 Task: Use the formula "IMPRODUCT" in spreadsheet "Project portfolio".
Action: Mouse moved to (83, 329)
Screenshot: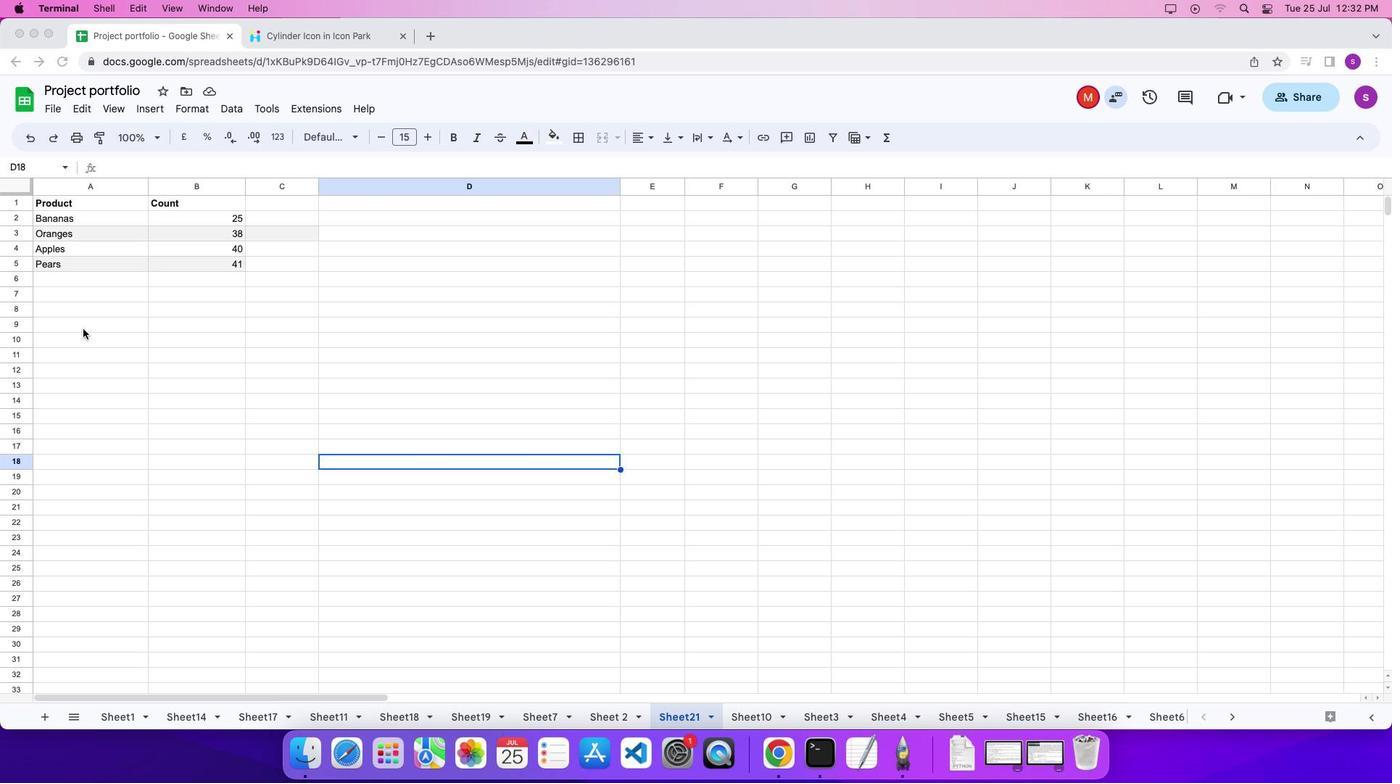 
Action: Mouse pressed left at (83, 329)
Screenshot: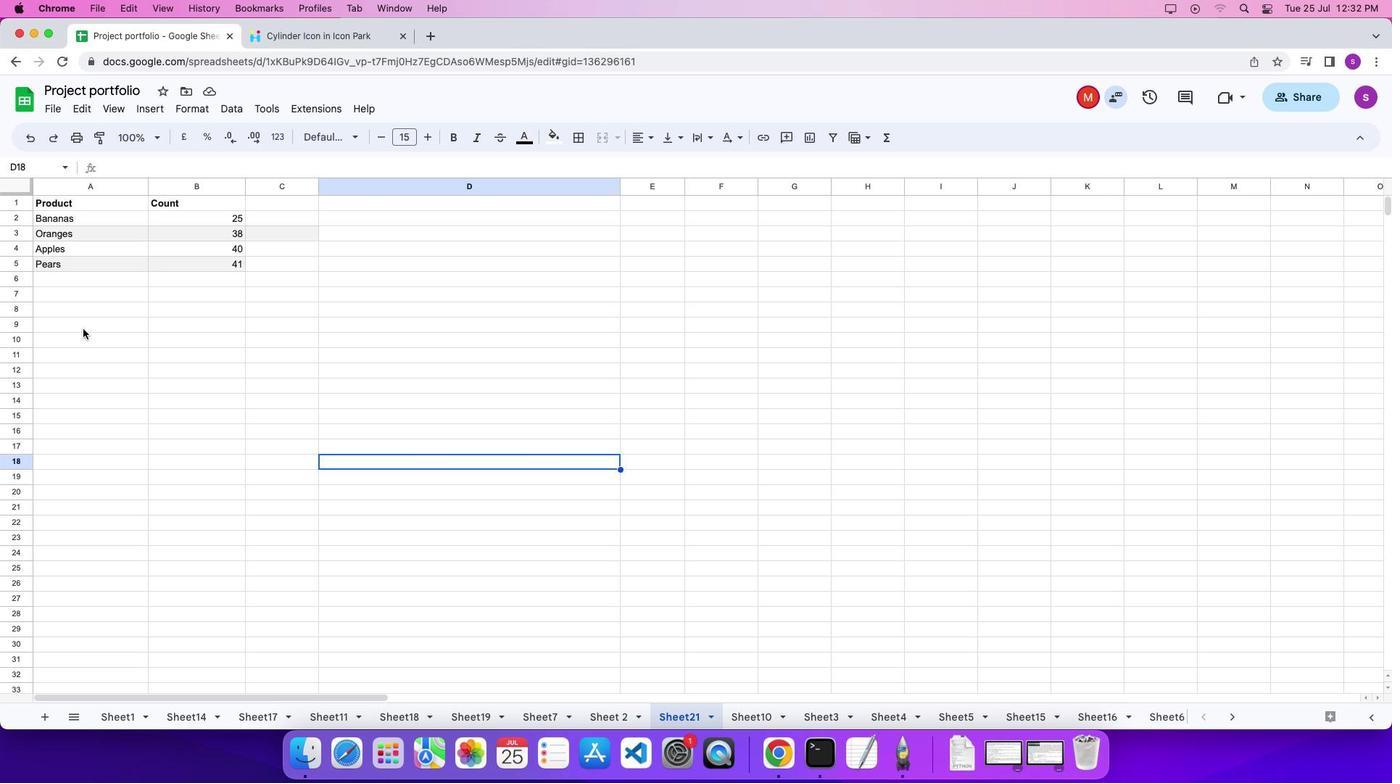 
Action: Mouse pressed left at (83, 329)
Screenshot: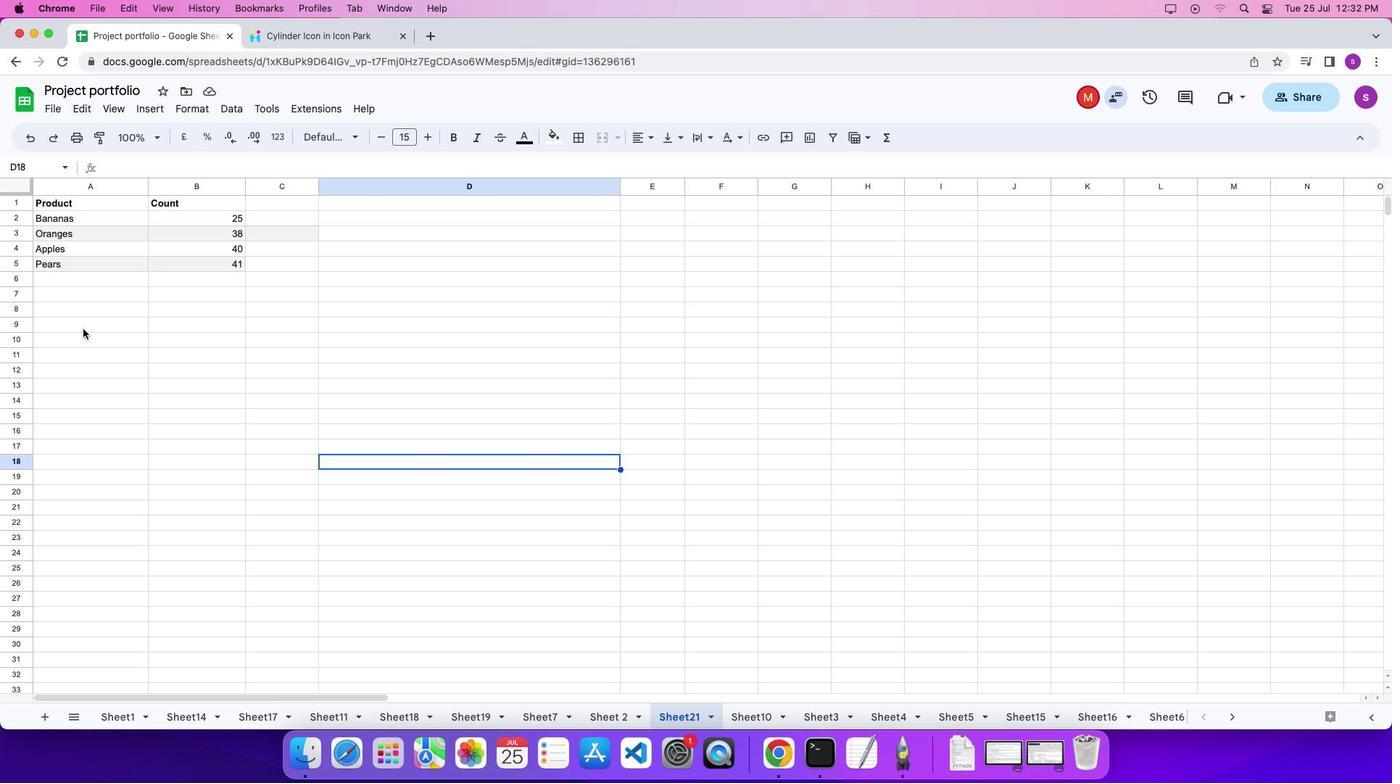 
Action: Key pressed '='
Screenshot: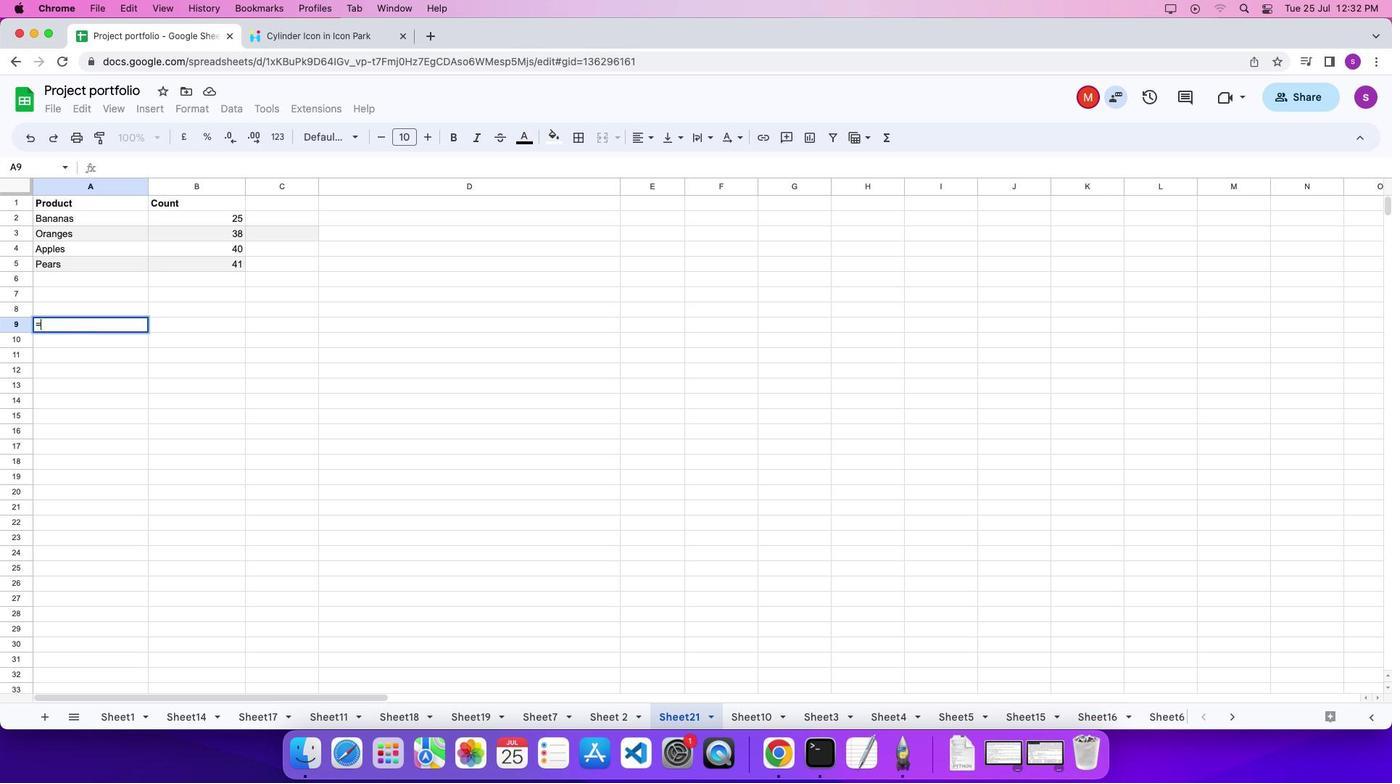 
Action: Mouse moved to (891, 134)
Screenshot: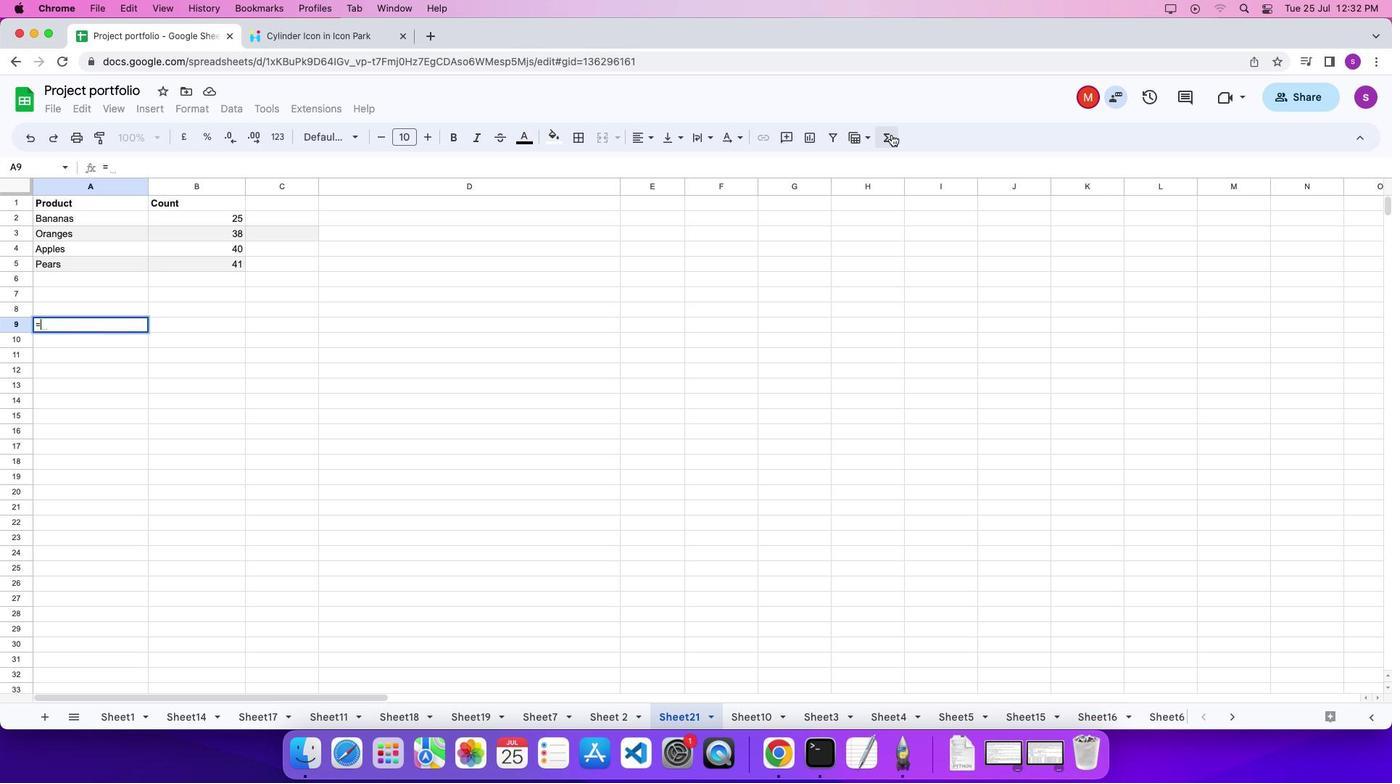 
Action: Mouse pressed left at (891, 134)
Screenshot: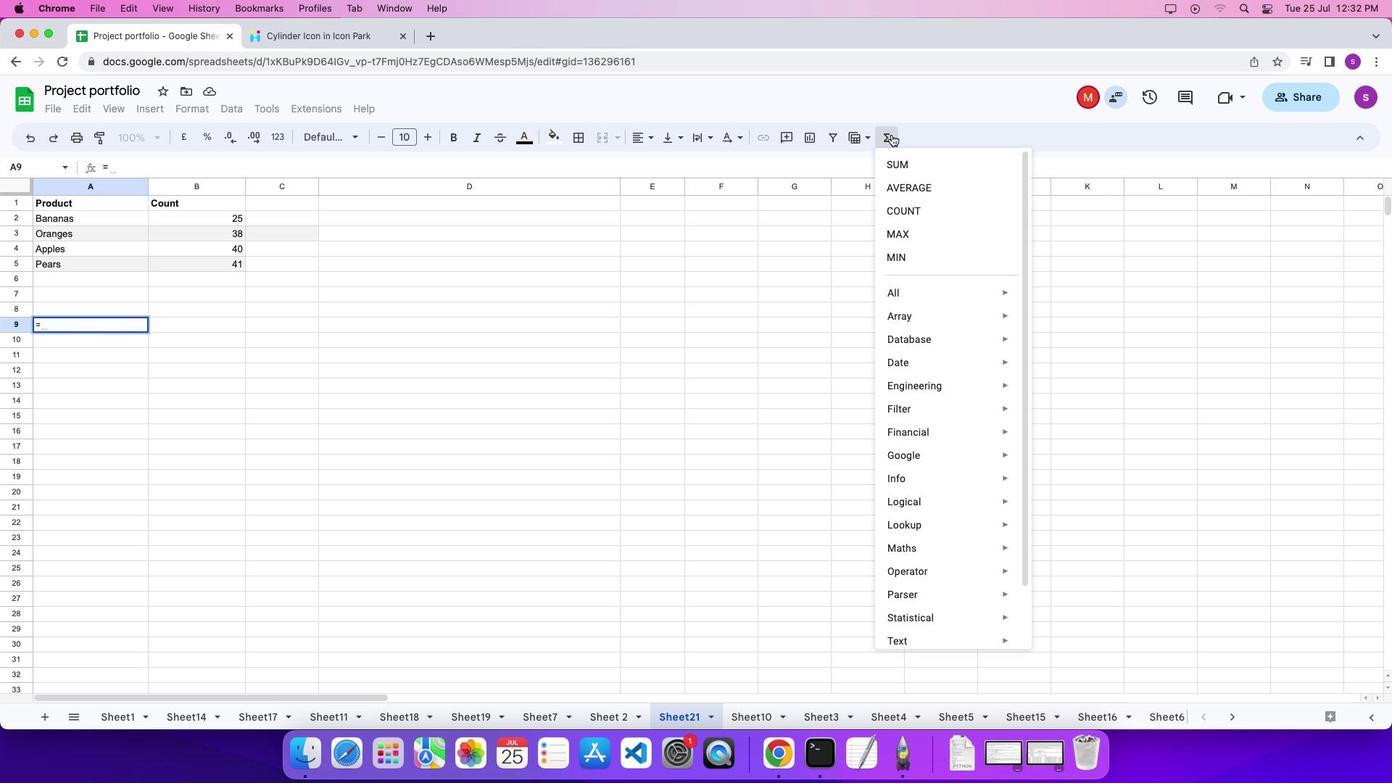 
Action: Mouse moved to (1086, 471)
Screenshot: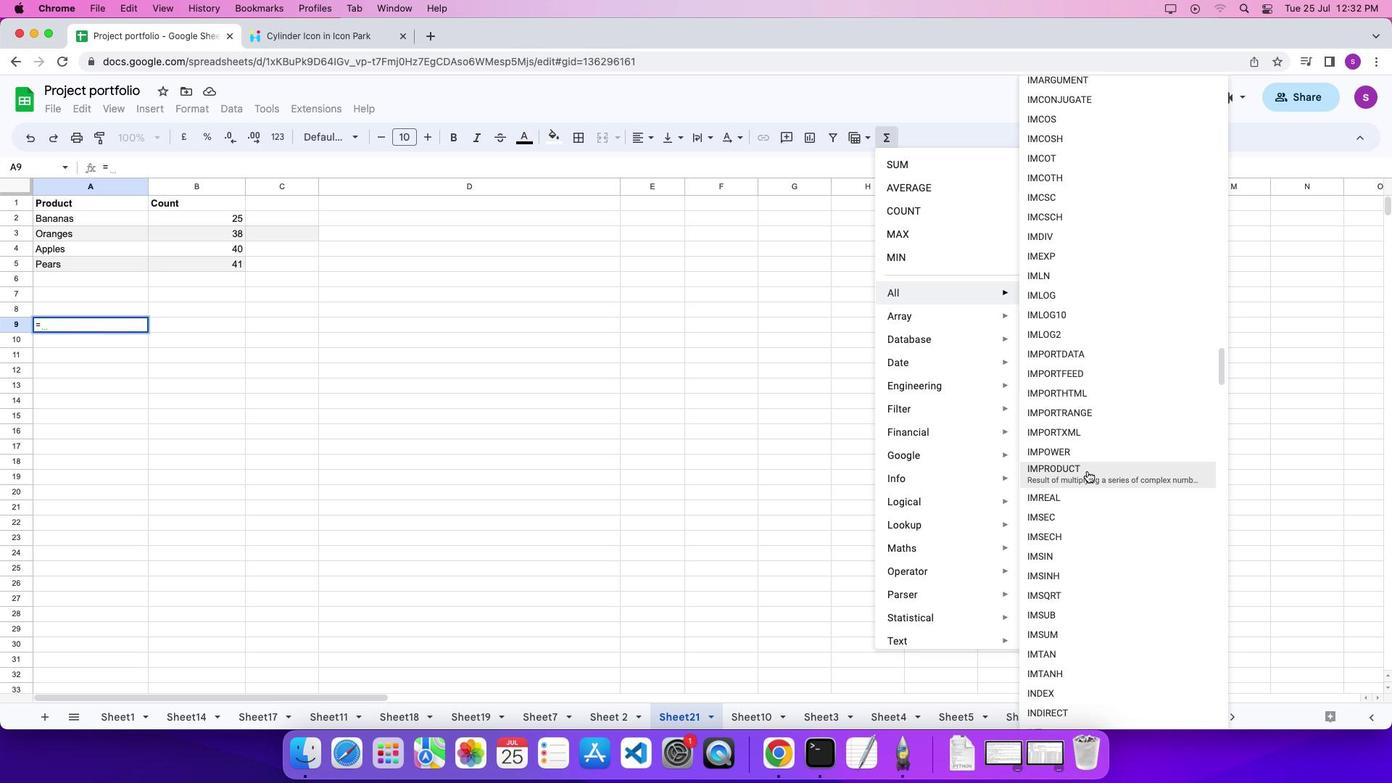 
Action: Mouse pressed left at (1086, 471)
Screenshot: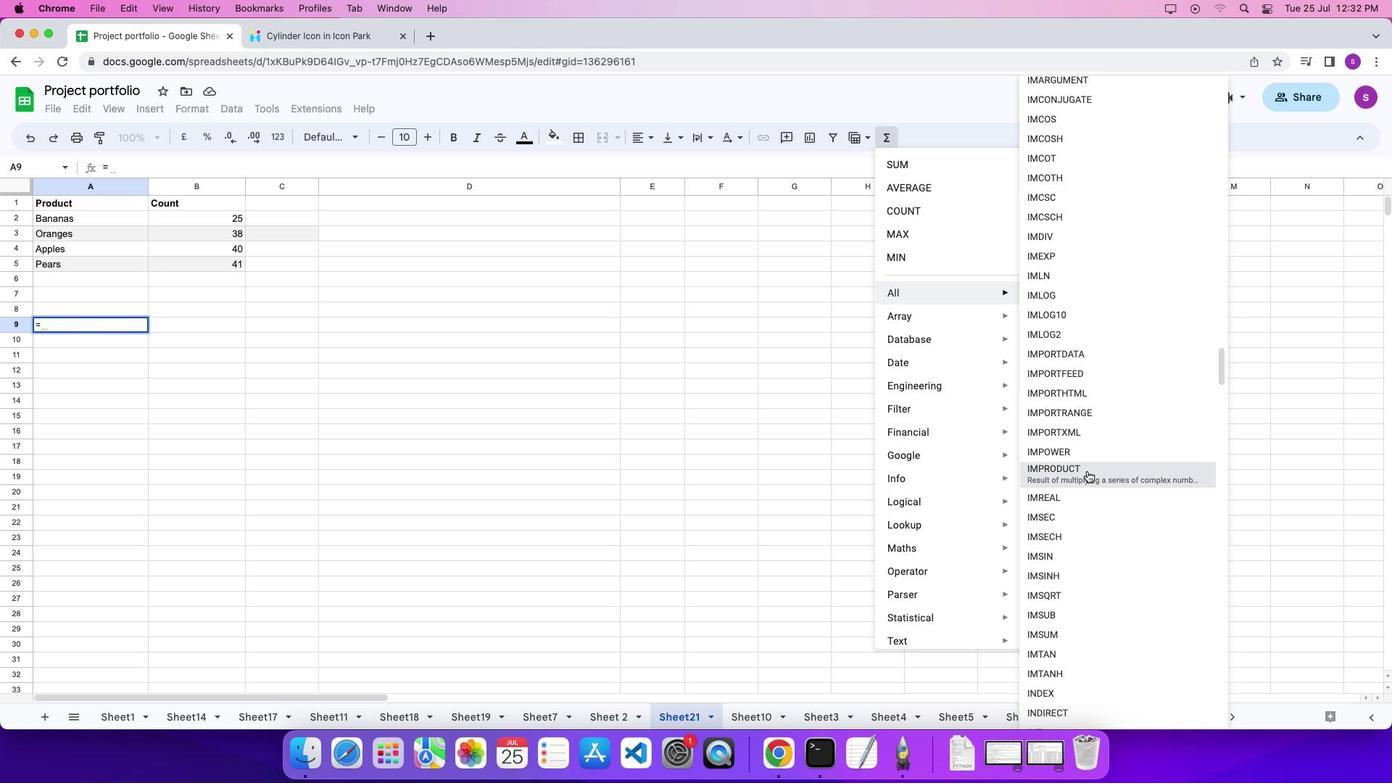
Action: Mouse moved to (957, 459)
Screenshot: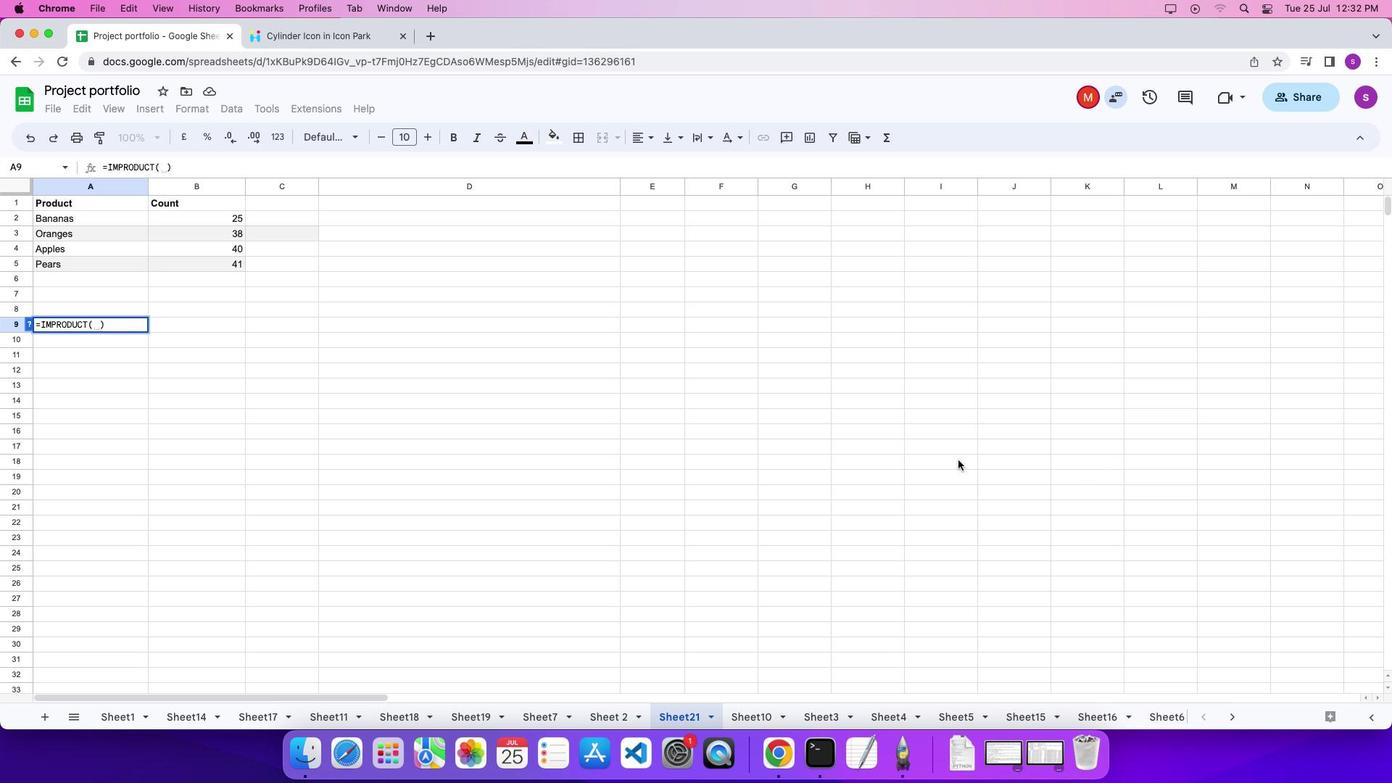 
Action: Key pressed Key.shift_r'"''3''+''4''i'Key.shift_r'"'','
Screenshot: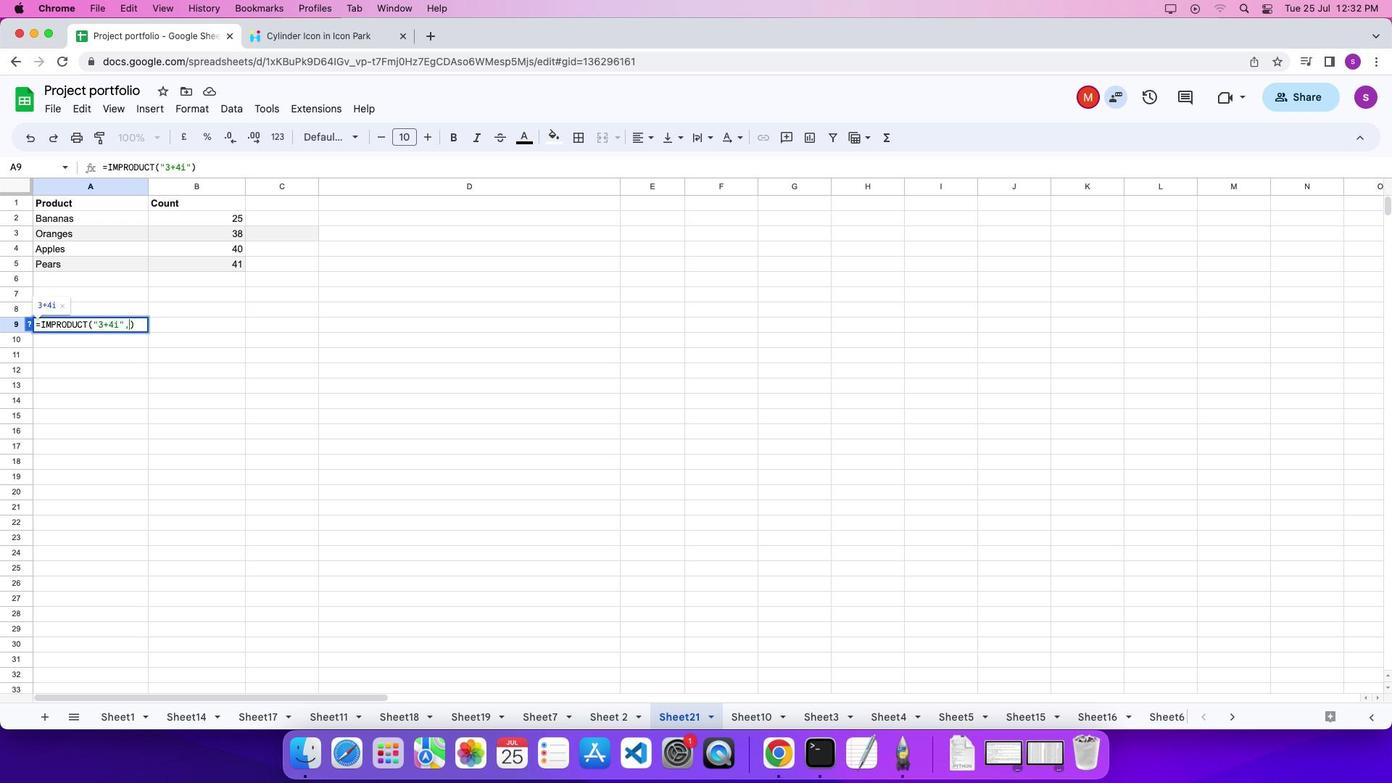 
Action: Mouse moved to (957, 459)
Screenshot: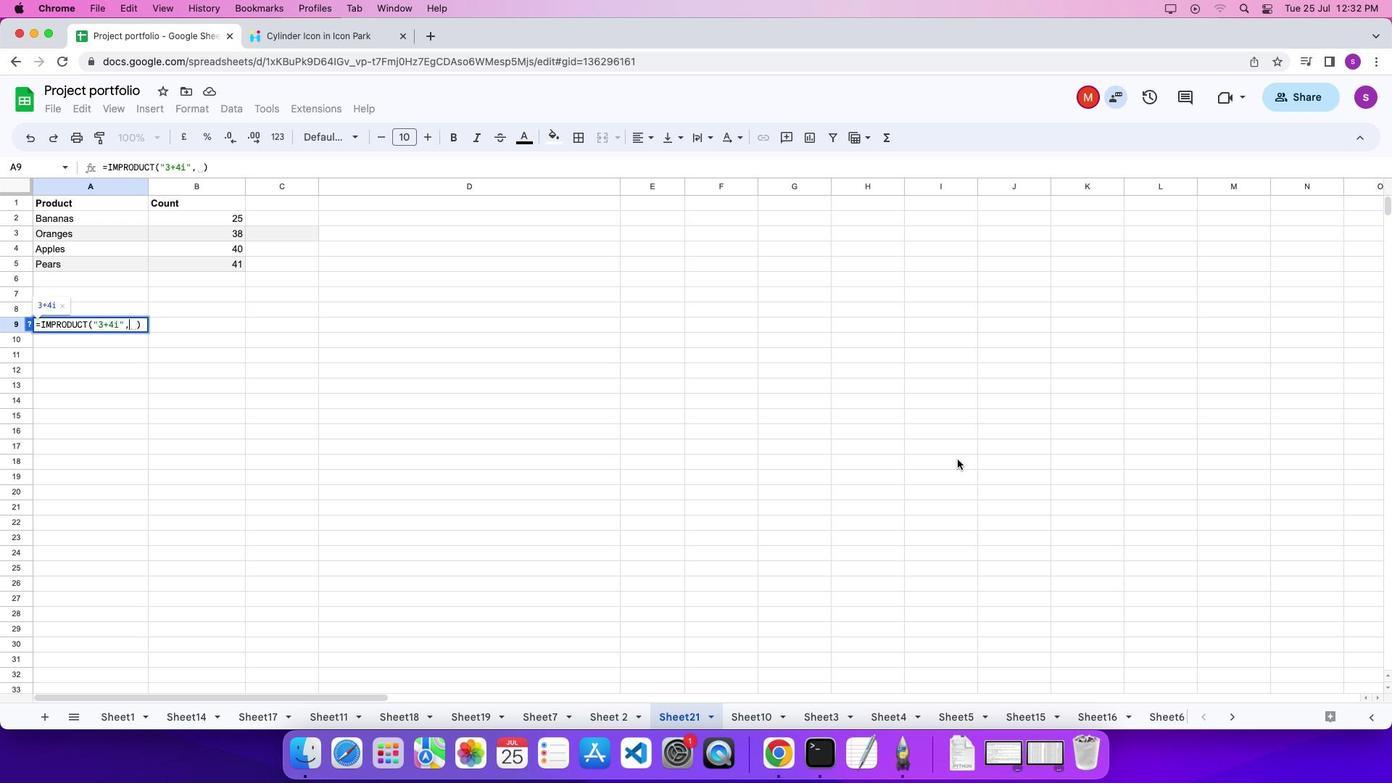 
Action: Key pressed Key.shift_r'"''5''-''3''i'Key.shift_r'"''\x03'
Screenshot: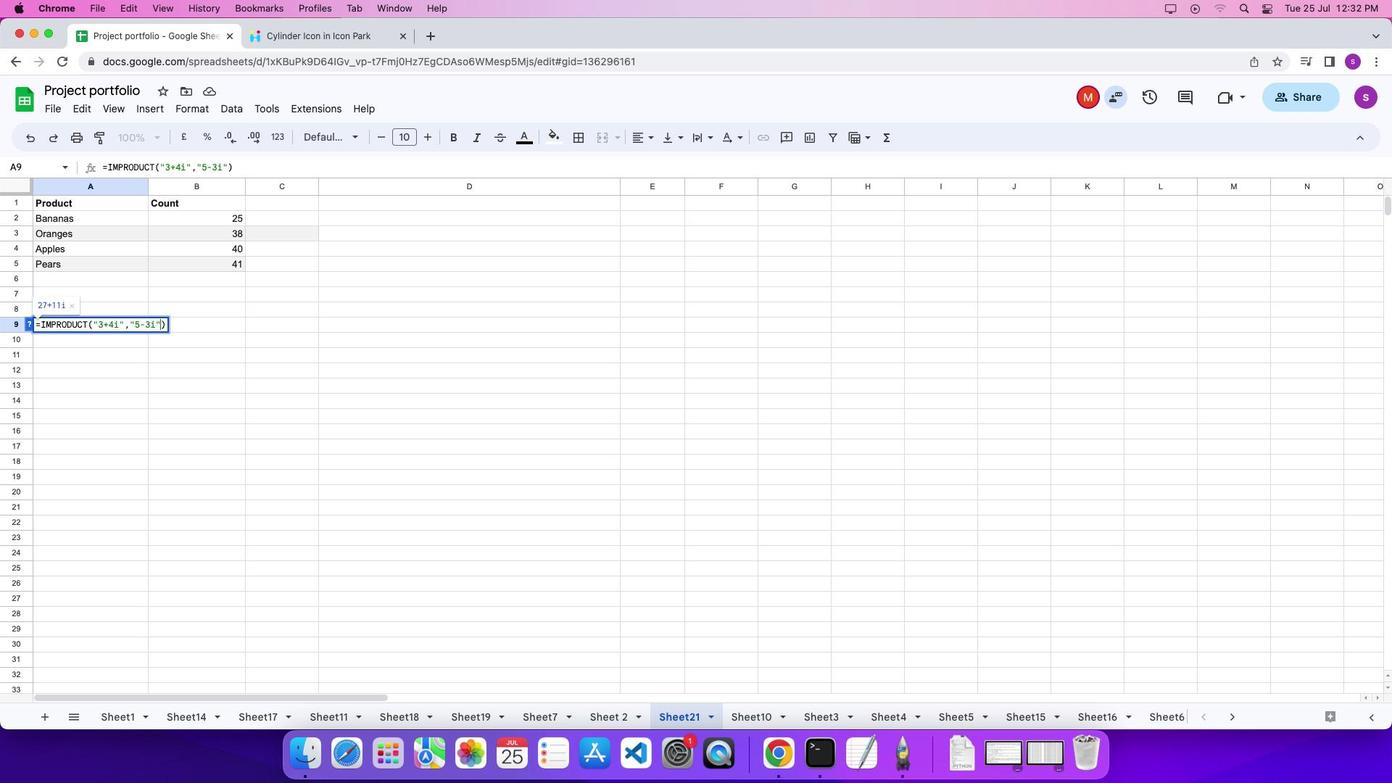 
